 Task: See all articles on billing & payments.
Action: Mouse moved to (707, 68)
Screenshot: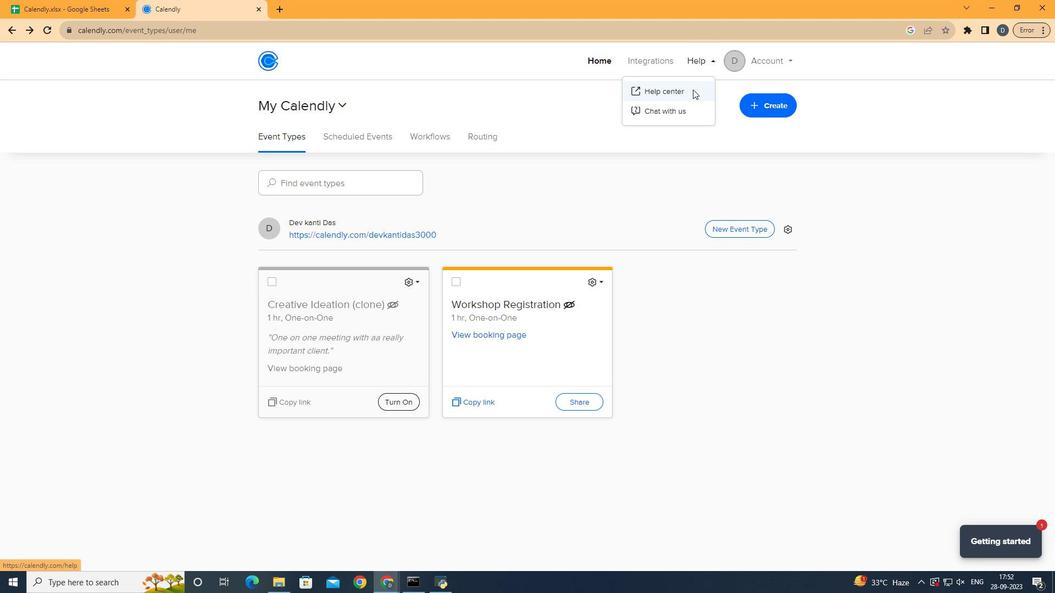 
Action: Mouse pressed left at (707, 68)
Screenshot: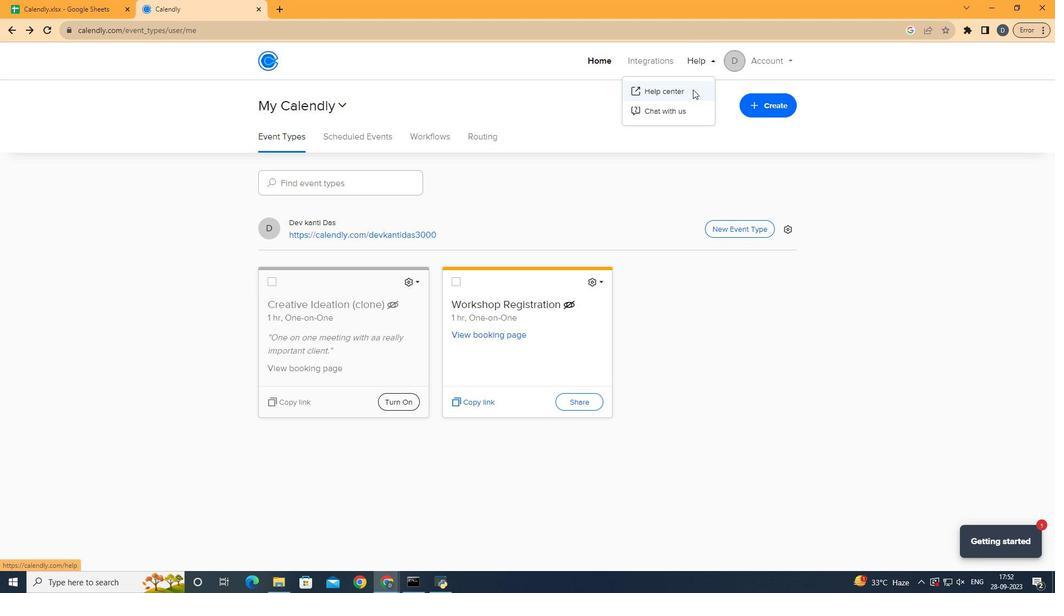 
Action: Mouse moved to (693, 89)
Screenshot: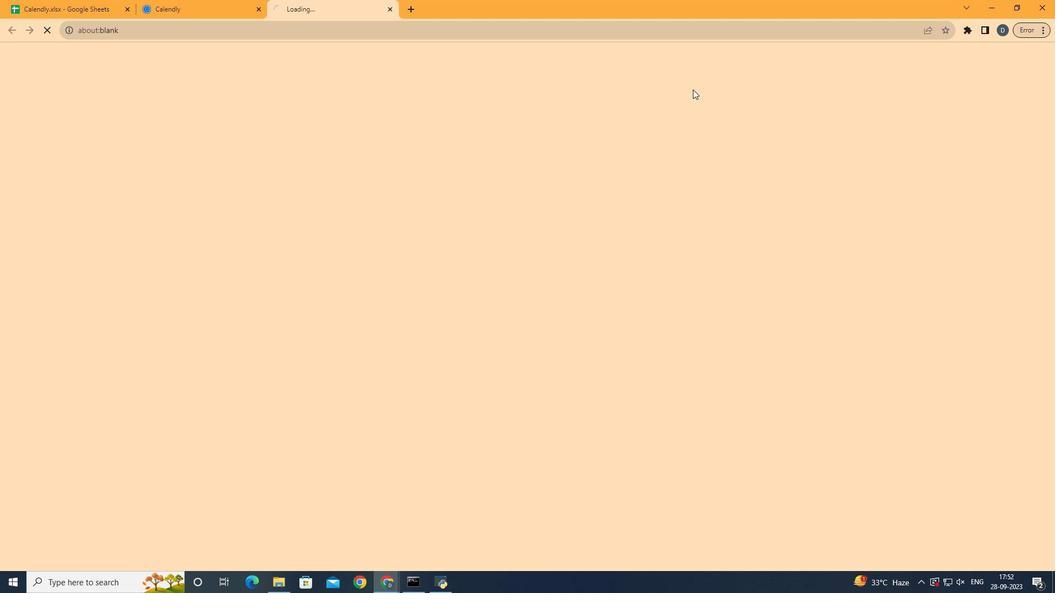 
Action: Mouse pressed left at (693, 89)
Screenshot: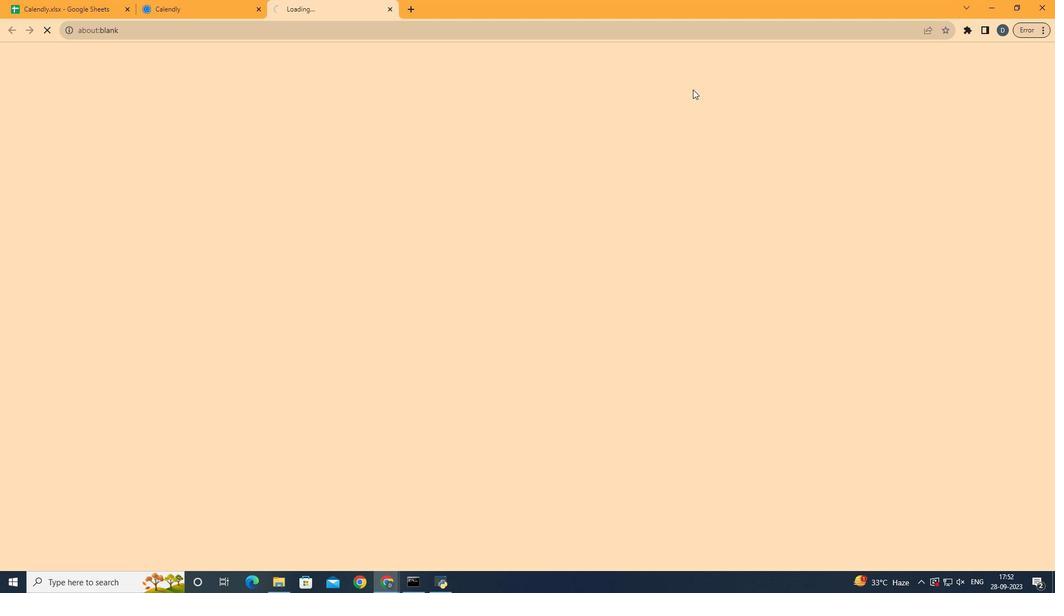 
Action: Mouse moved to (703, 252)
Screenshot: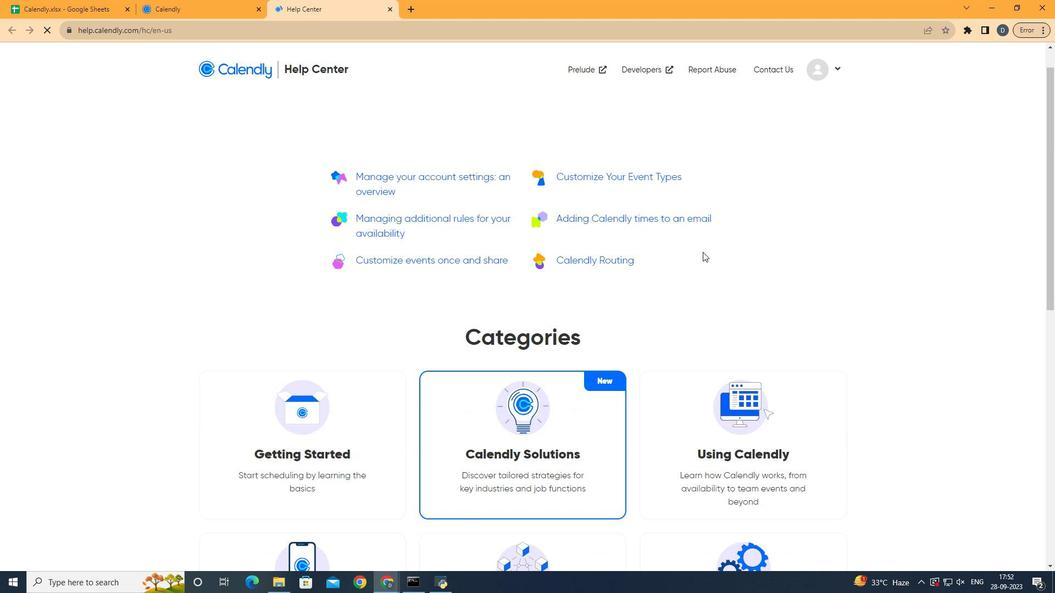 
Action: Mouse scrolled (703, 251) with delta (0, 0)
Screenshot: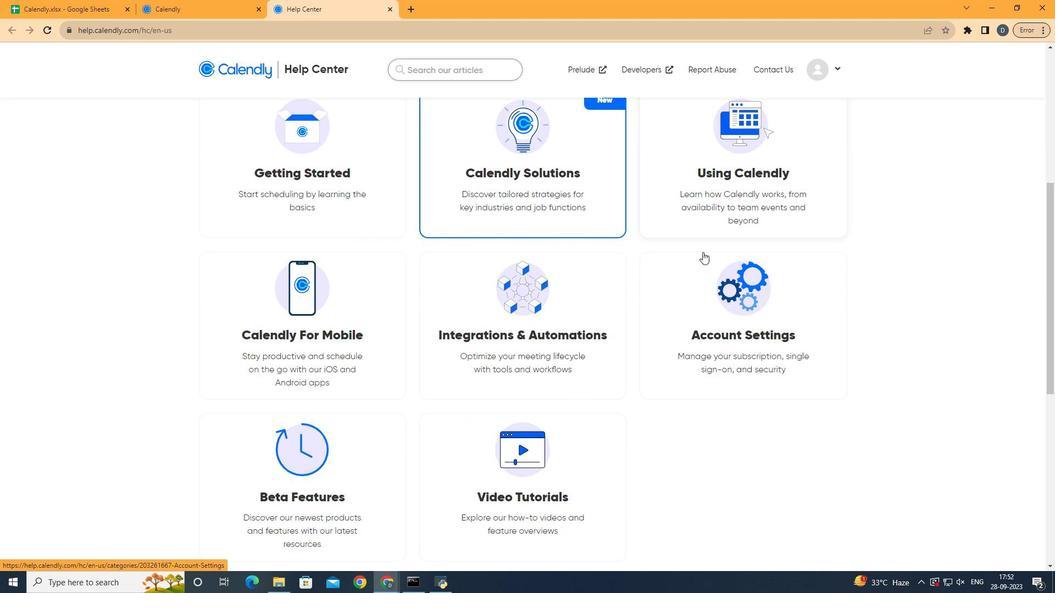 
Action: Mouse scrolled (703, 251) with delta (0, 0)
Screenshot: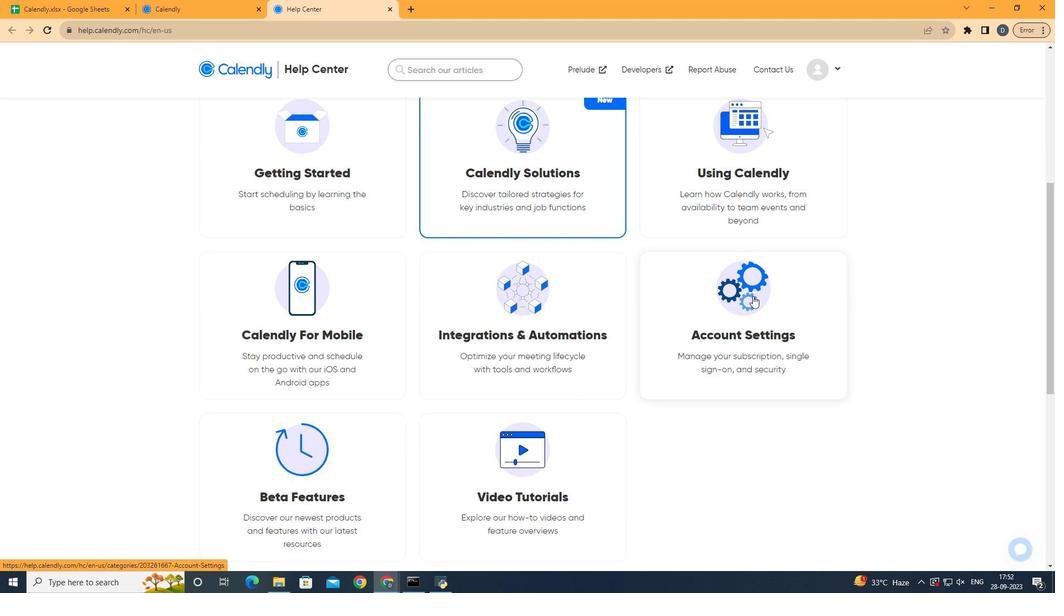 
Action: Mouse scrolled (703, 251) with delta (0, 0)
Screenshot: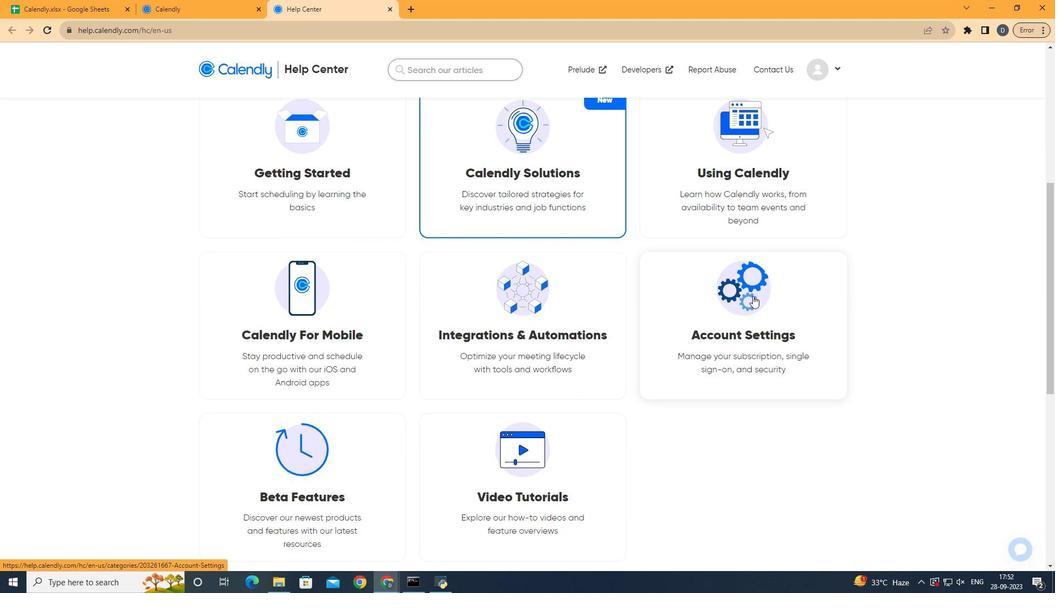 
Action: Mouse scrolled (703, 251) with delta (0, 0)
Screenshot: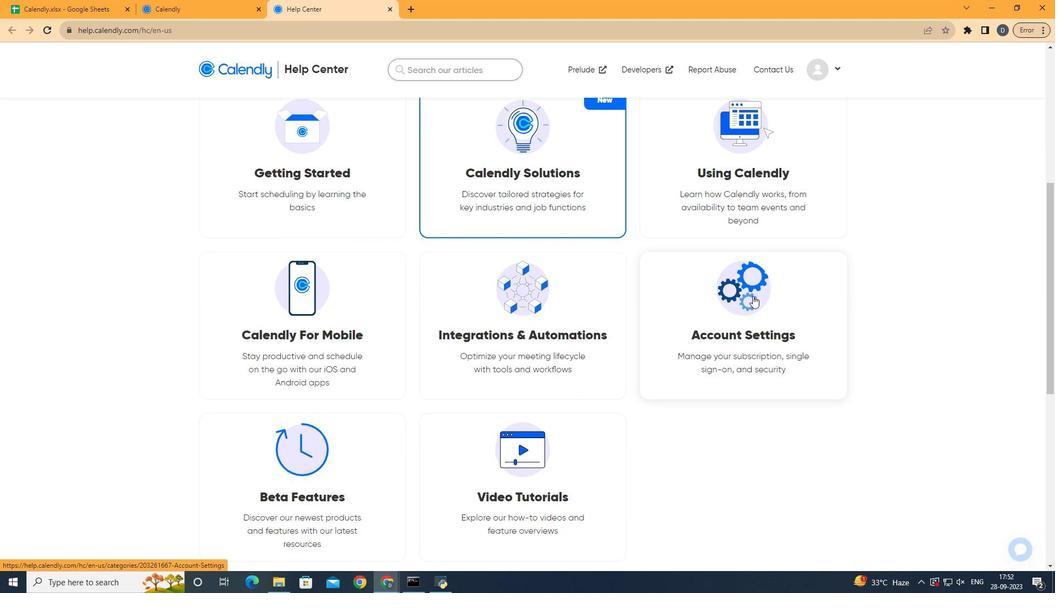 
Action: Mouse scrolled (703, 251) with delta (0, 0)
Screenshot: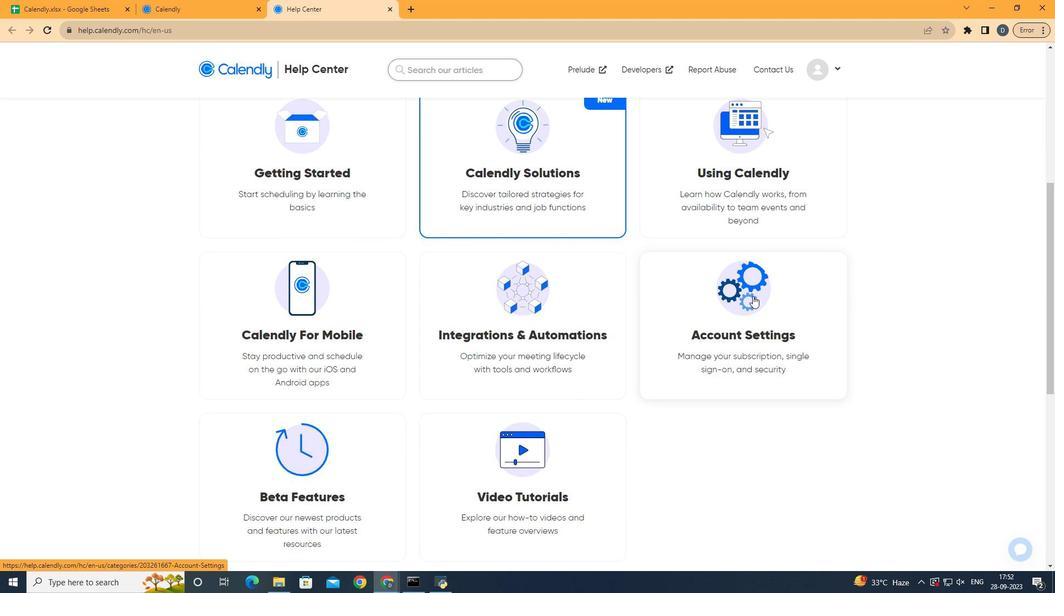 
Action: Mouse scrolled (703, 251) with delta (0, 0)
Screenshot: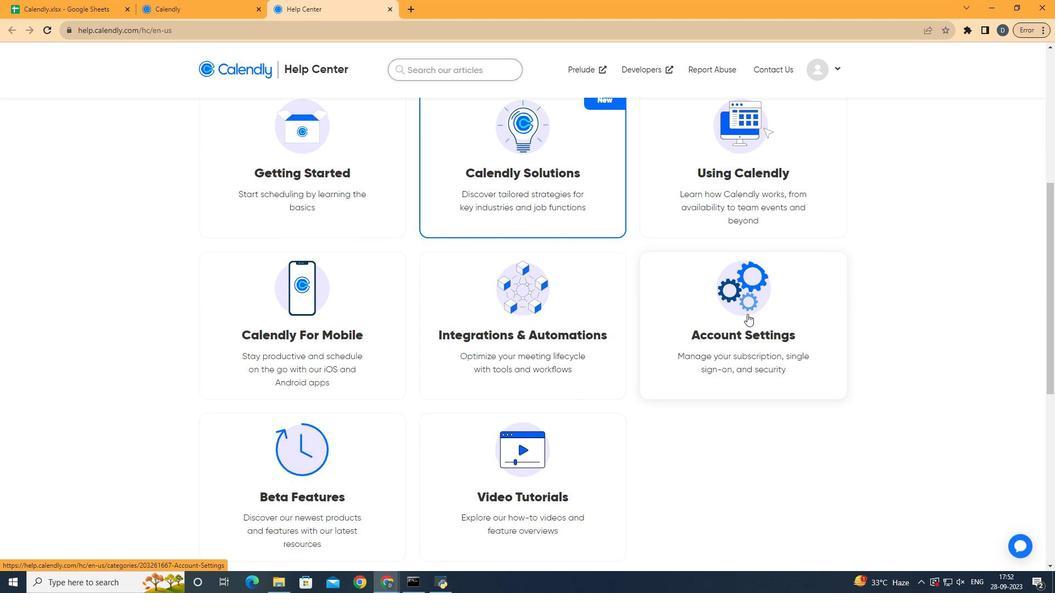 
Action: Mouse moved to (744, 322)
Screenshot: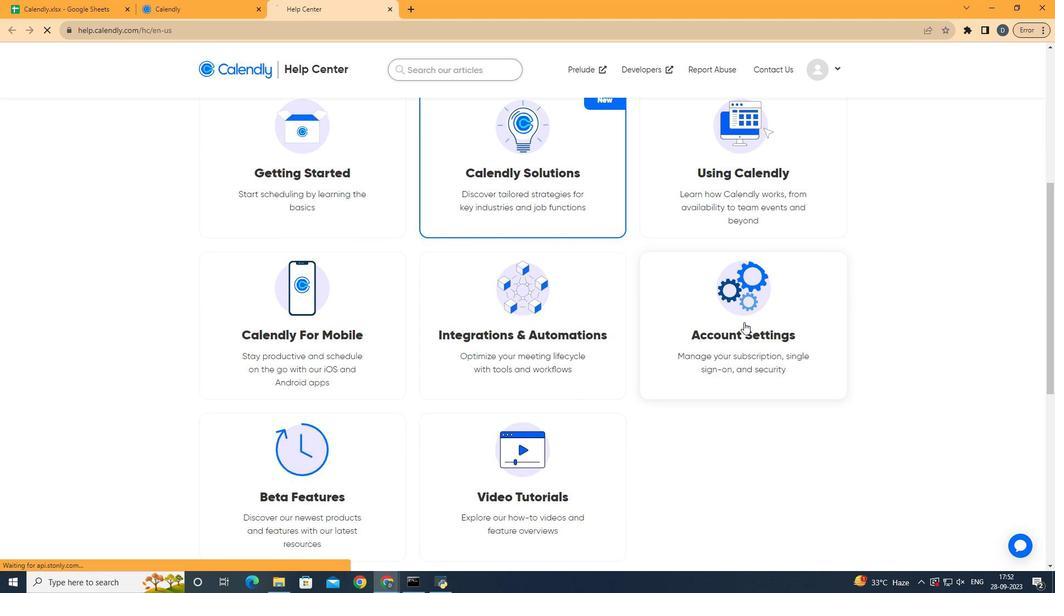 
Action: Mouse pressed left at (744, 322)
Screenshot: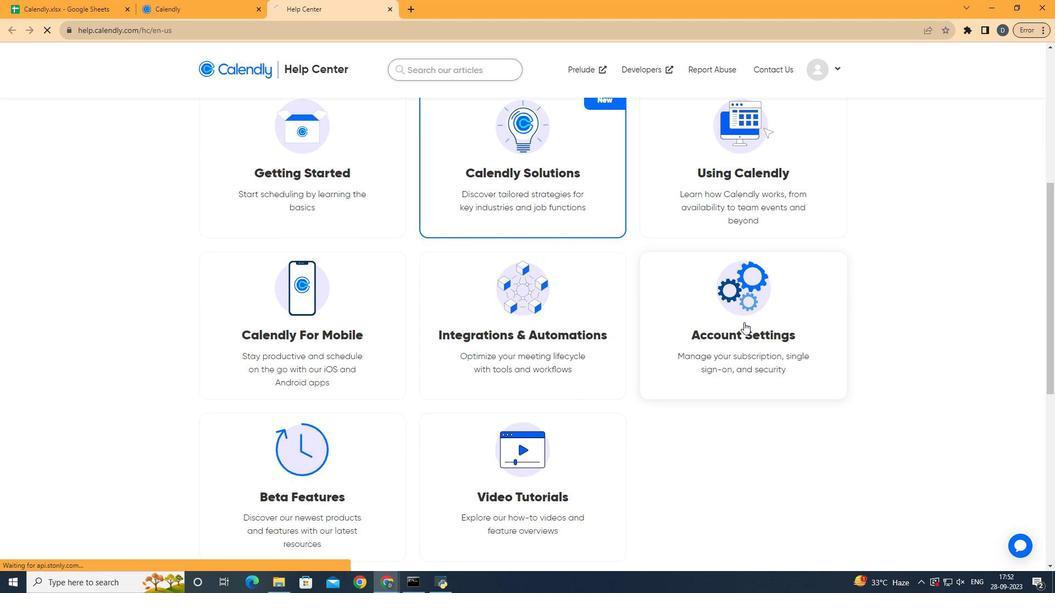 
Action: Mouse moved to (743, 322)
Screenshot: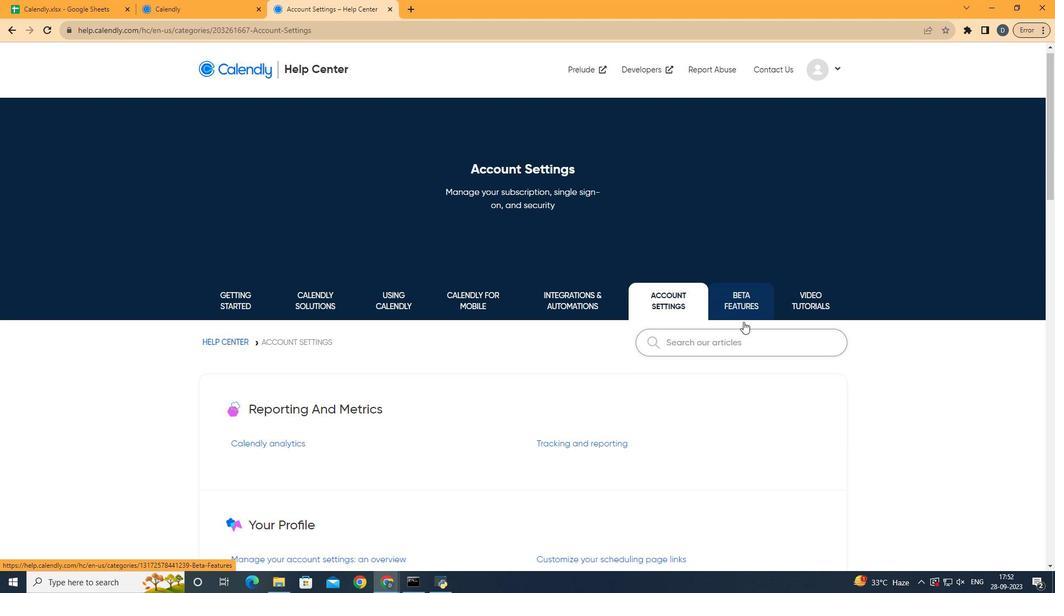 
Action: Mouse scrolled (743, 321) with delta (0, 0)
Screenshot: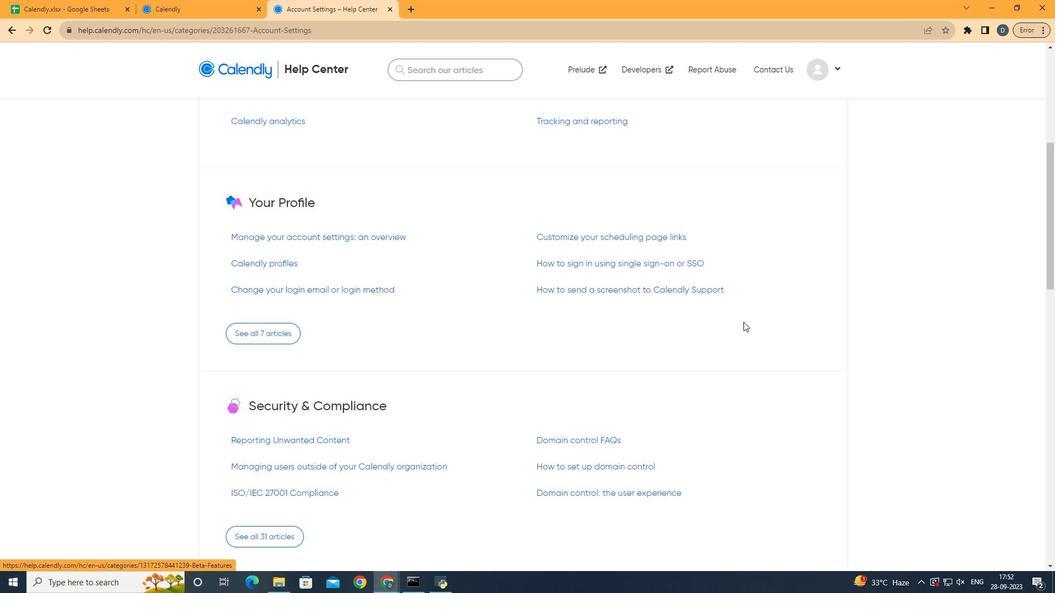 
Action: Mouse scrolled (743, 321) with delta (0, 0)
Screenshot: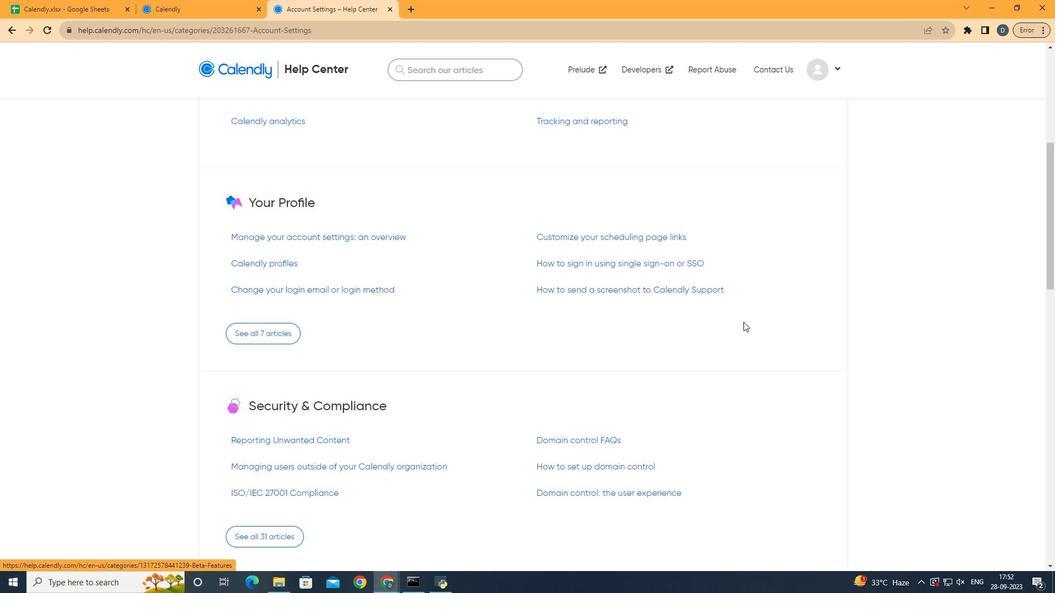 
Action: Mouse scrolled (743, 321) with delta (0, 0)
Screenshot: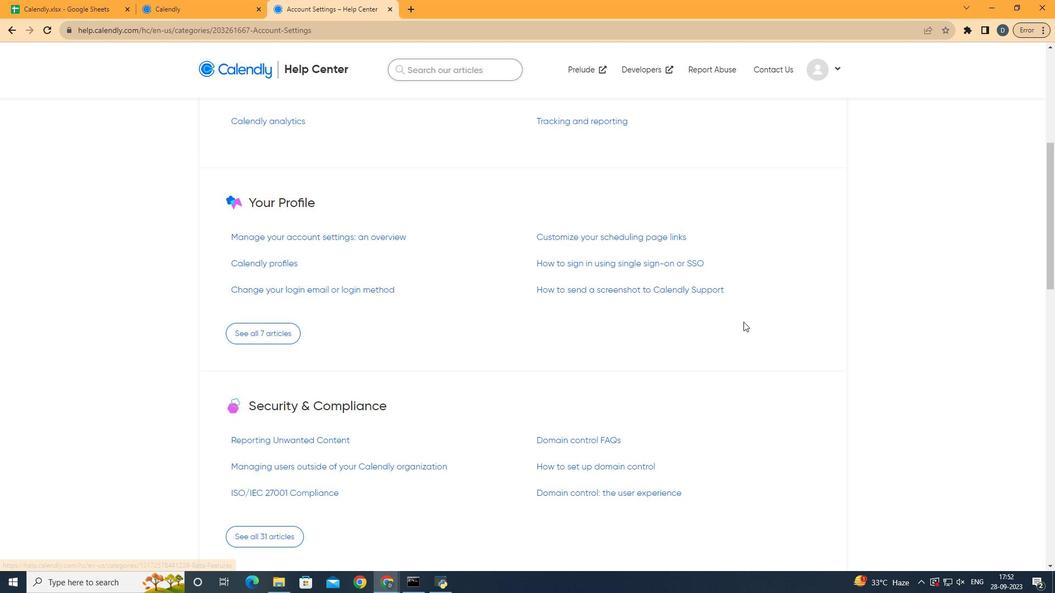 
Action: Mouse scrolled (743, 321) with delta (0, 0)
Screenshot: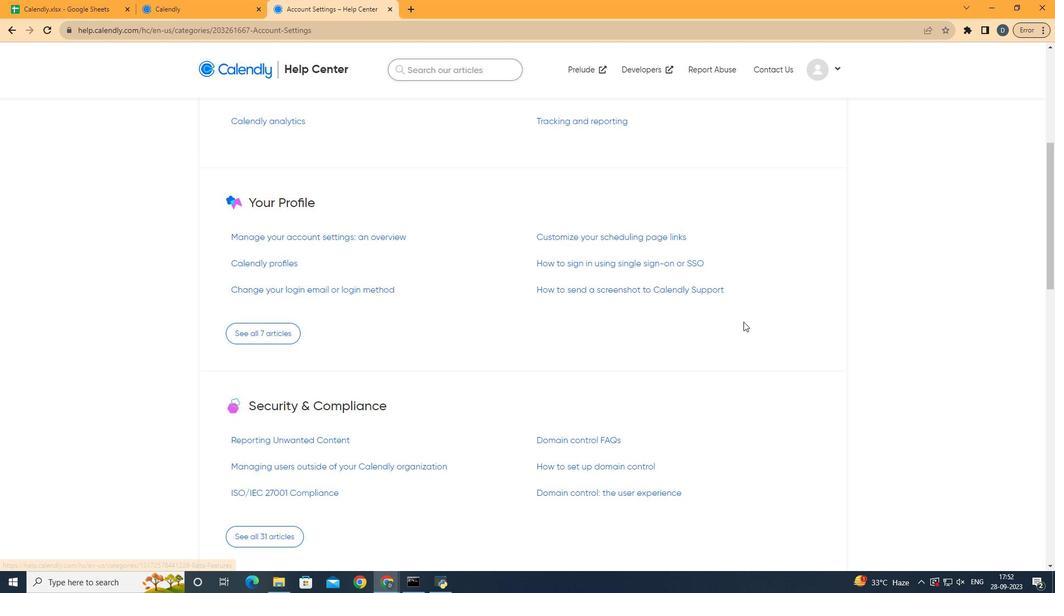 
Action: Mouse scrolled (743, 321) with delta (0, 0)
Screenshot: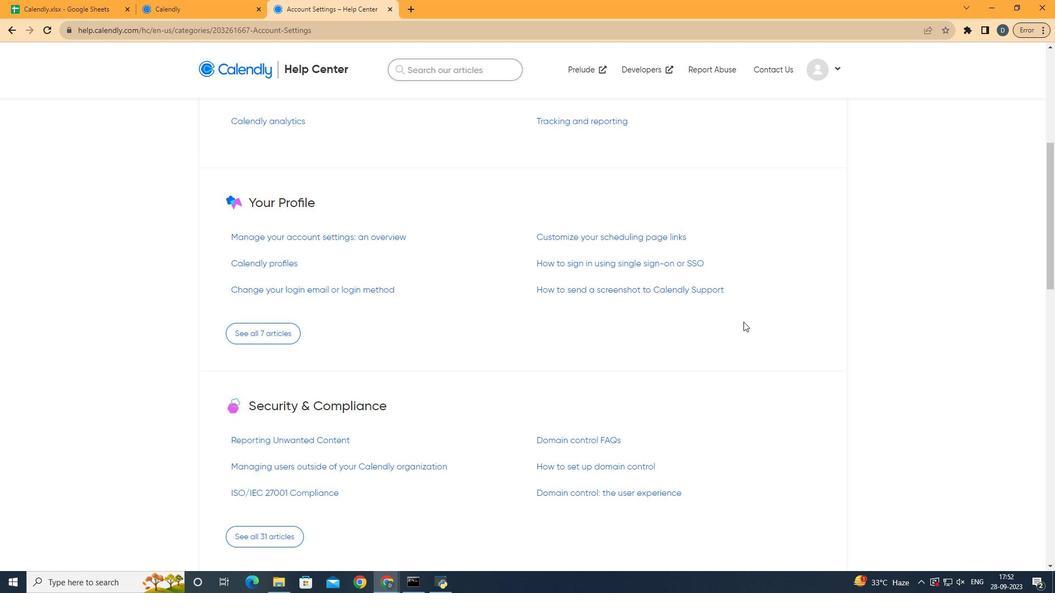 
Action: Mouse scrolled (743, 321) with delta (0, 0)
Screenshot: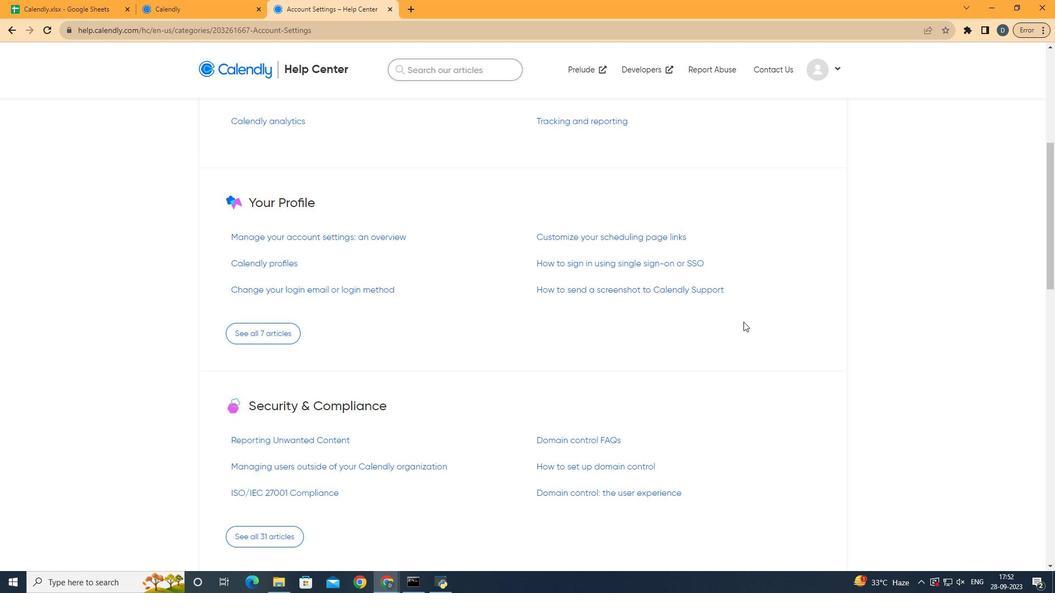 
Action: Mouse scrolled (743, 321) with delta (0, 0)
Screenshot: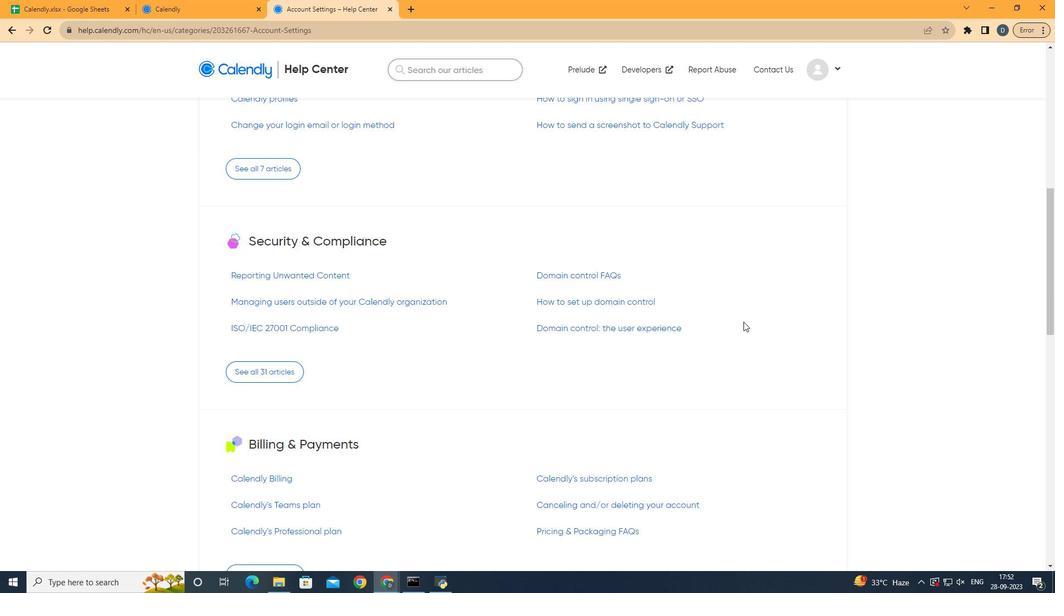 
Action: Mouse scrolled (743, 321) with delta (0, 0)
Screenshot: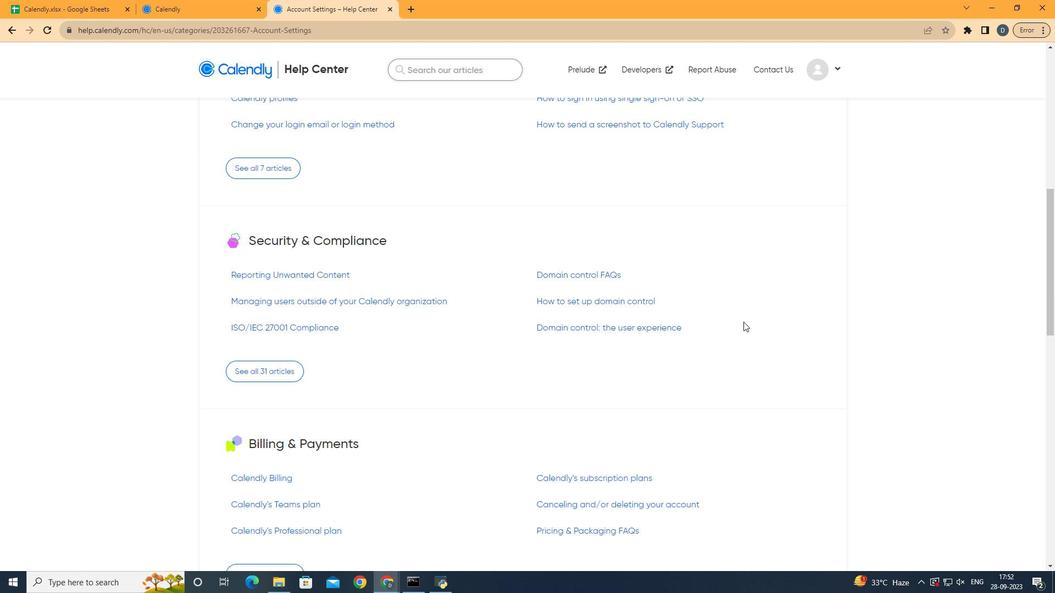 
Action: Mouse scrolled (743, 321) with delta (0, 0)
Screenshot: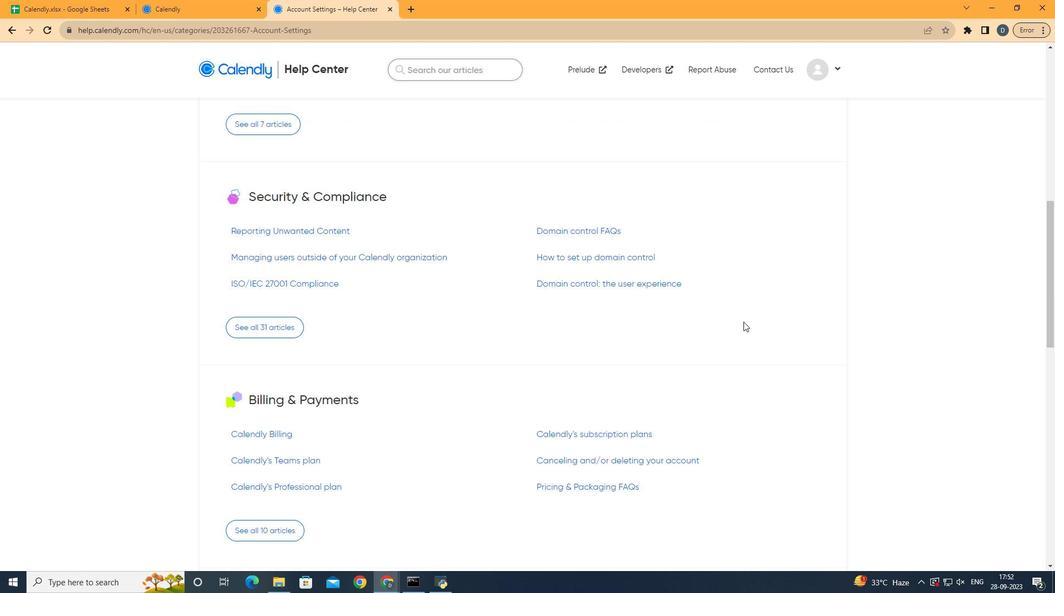 
Action: Mouse scrolled (743, 321) with delta (0, 0)
Screenshot: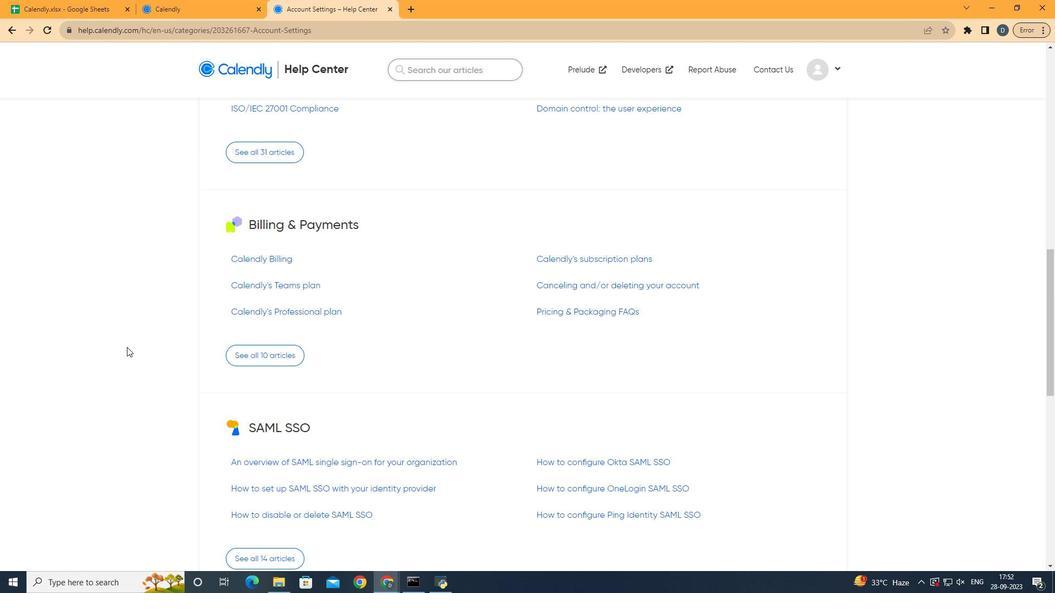 
Action: Mouse scrolled (743, 321) with delta (0, 0)
Screenshot: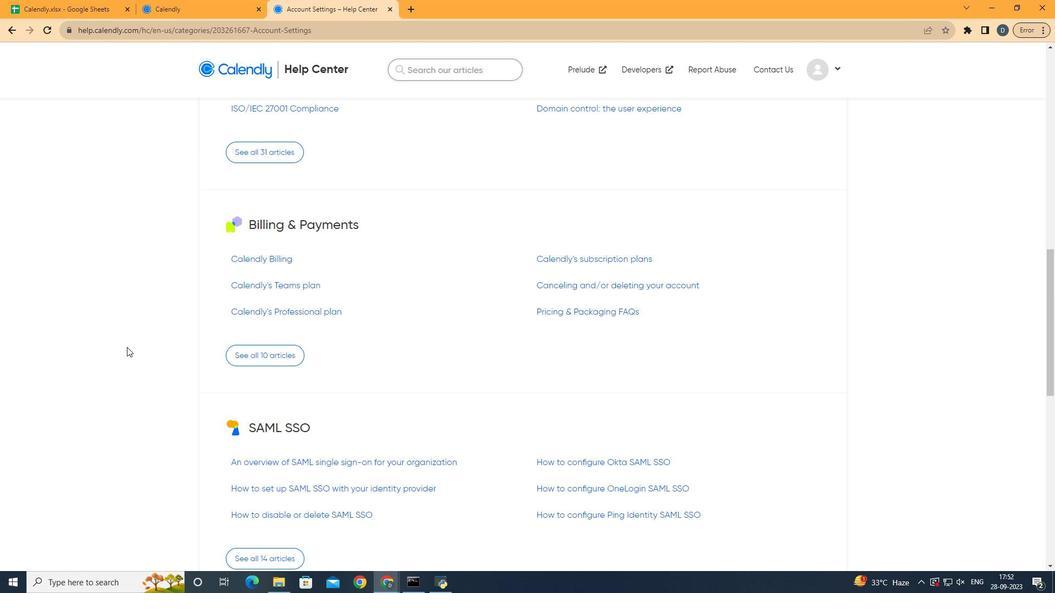 
Action: Mouse scrolled (743, 321) with delta (0, 0)
Screenshot: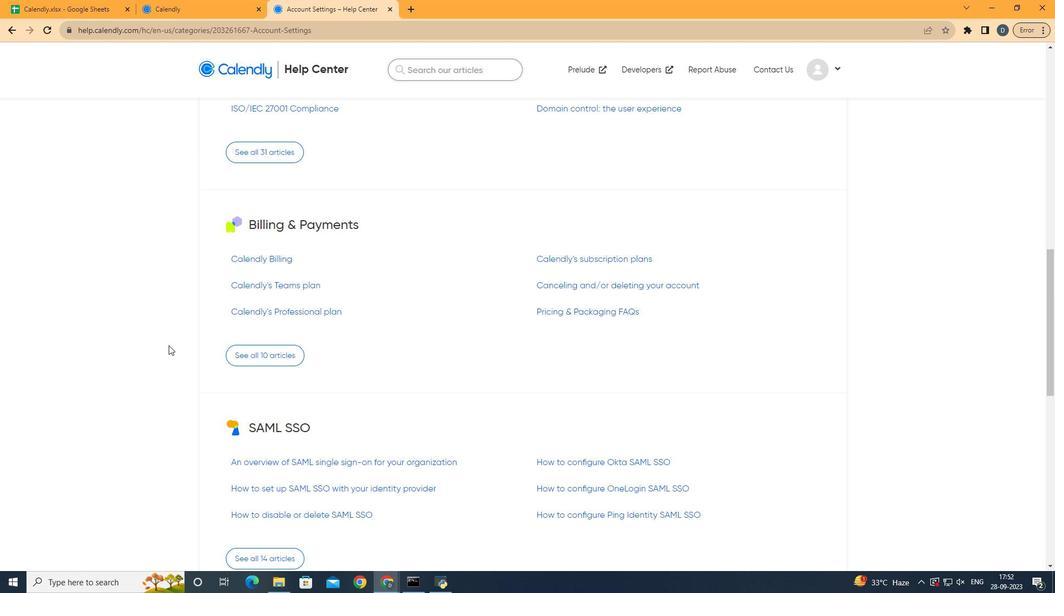 
Action: Mouse scrolled (743, 321) with delta (0, 0)
Screenshot: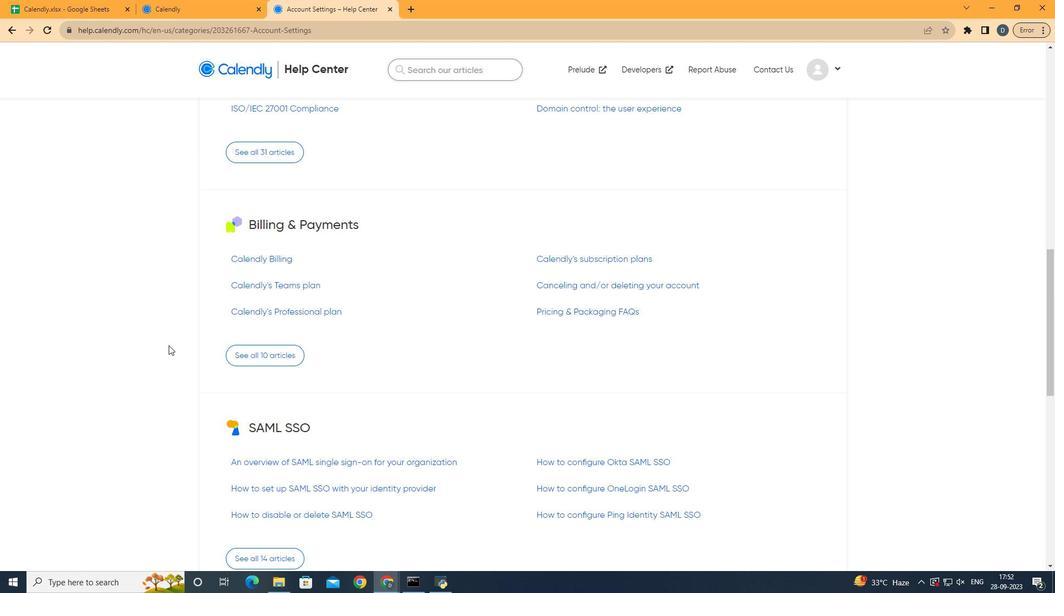 
Action: Mouse moved to (253, 361)
Screenshot: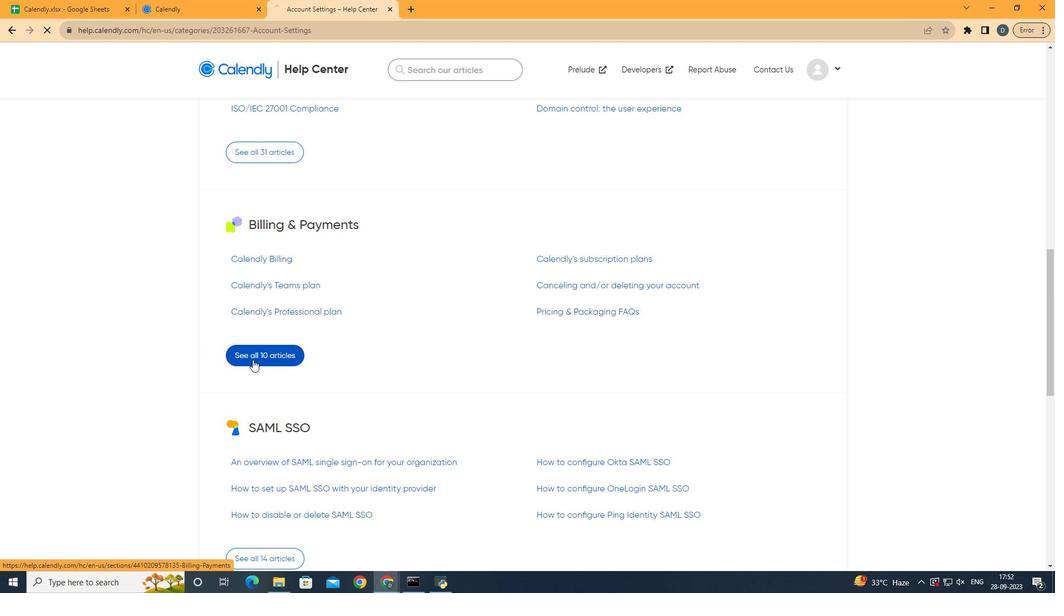 
Action: Mouse pressed left at (253, 361)
Screenshot: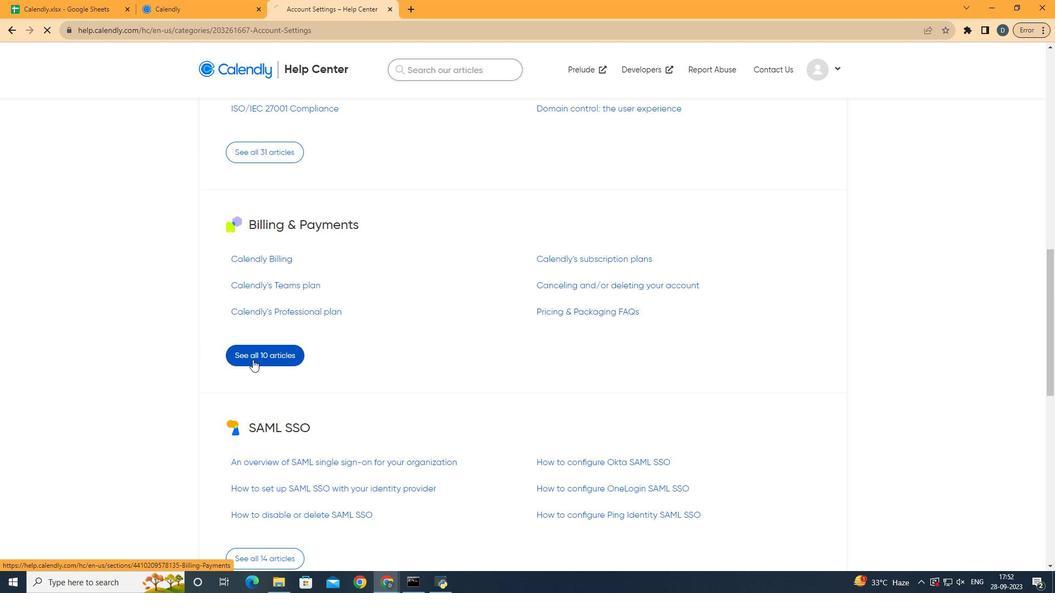 
Action: Mouse moved to (457, 352)
Screenshot: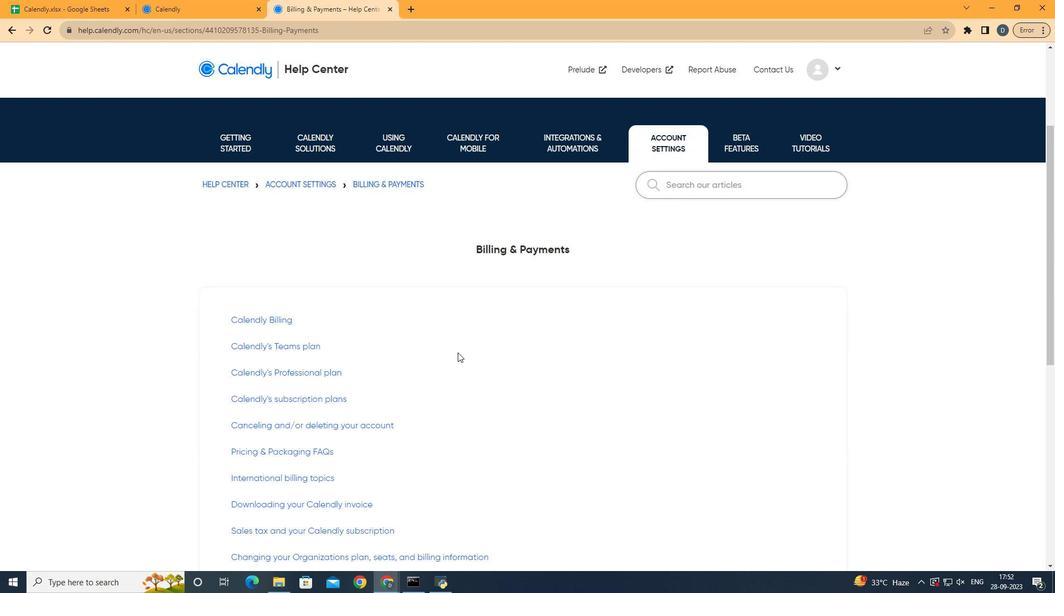 
Action: Mouse scrolled (457, 352) with delta (0, 0)
Screenshot: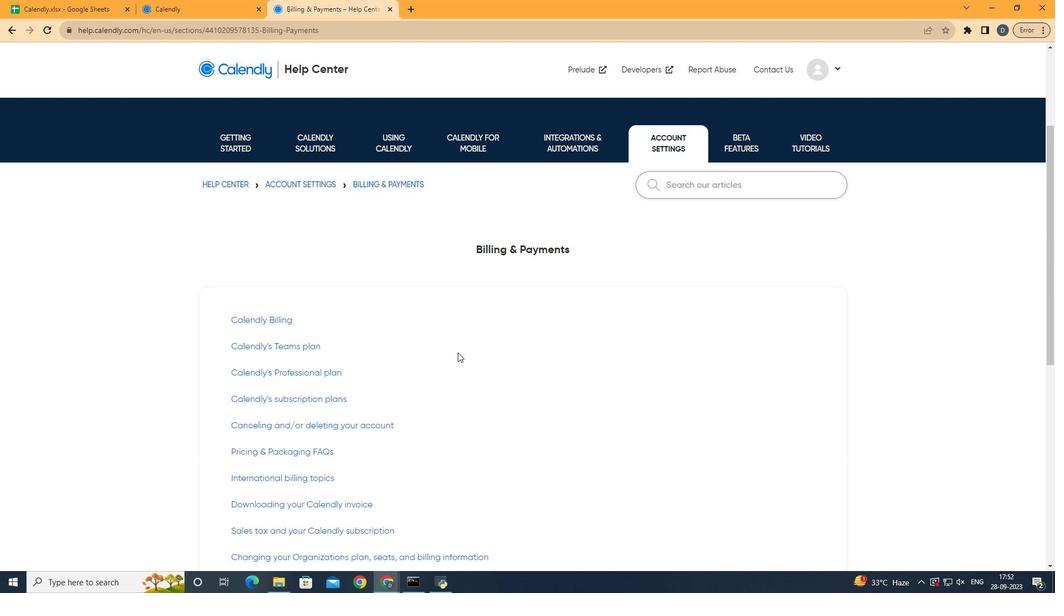
Action: Mouse scrolled (457, 352) with delta (0, 0)
Screenshot: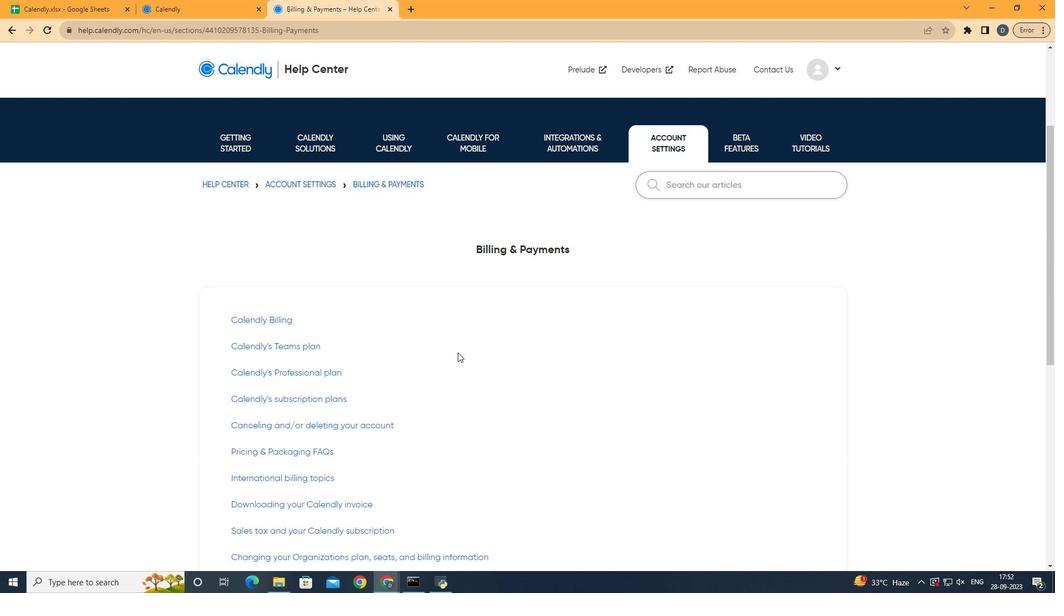 
Action: Mouse scrolled (457, 352) with delta (0, 0)
Screenshot: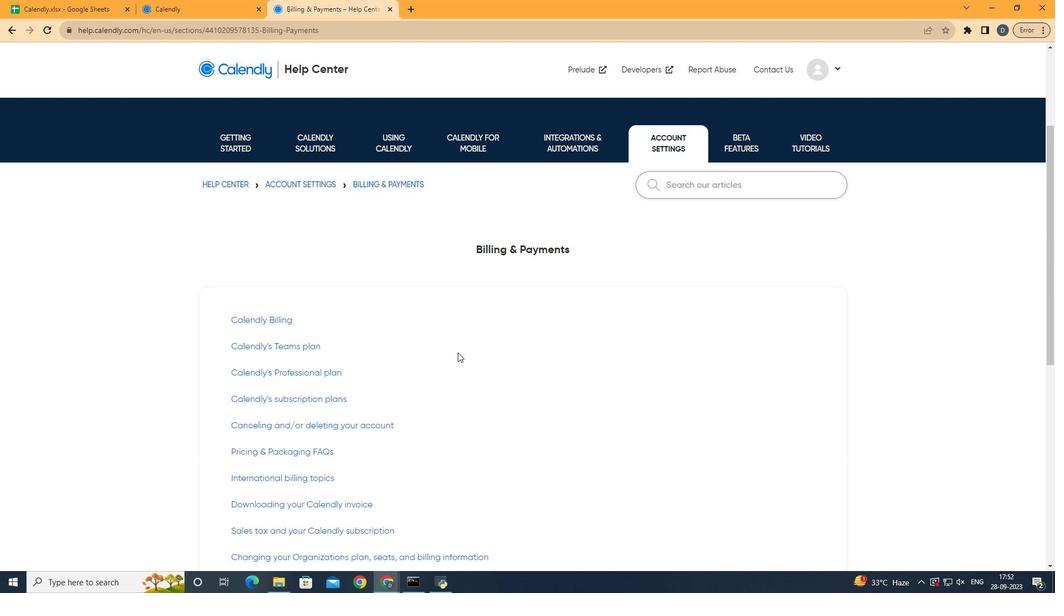 
Action: Mouse scrolled (457, 352) with delta (0, 0)
Screenshot: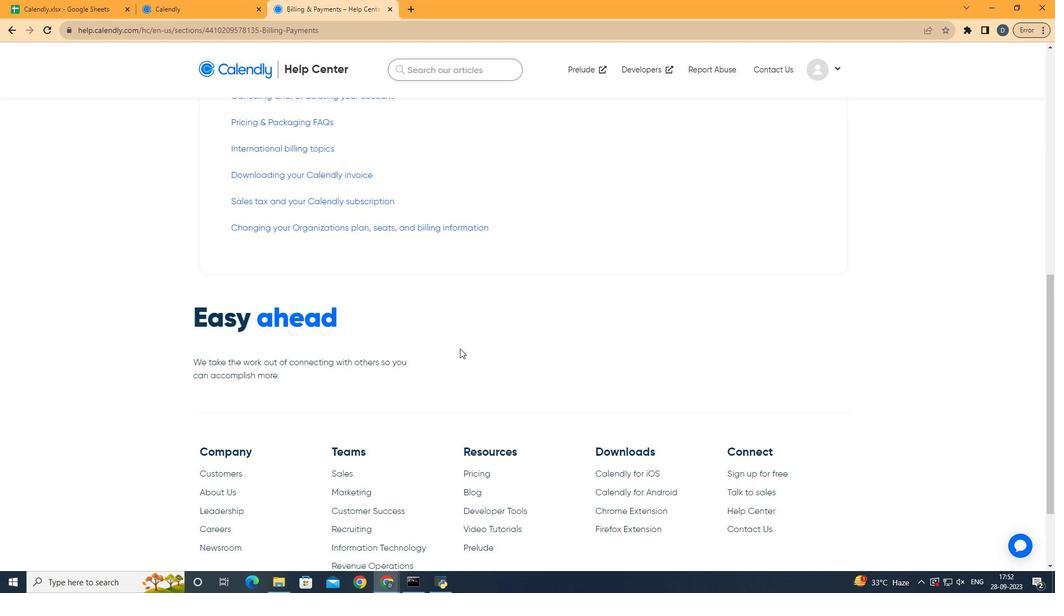 
Action: Mouse scrolled (457, 352) with delta (0, 0)
Screenshot: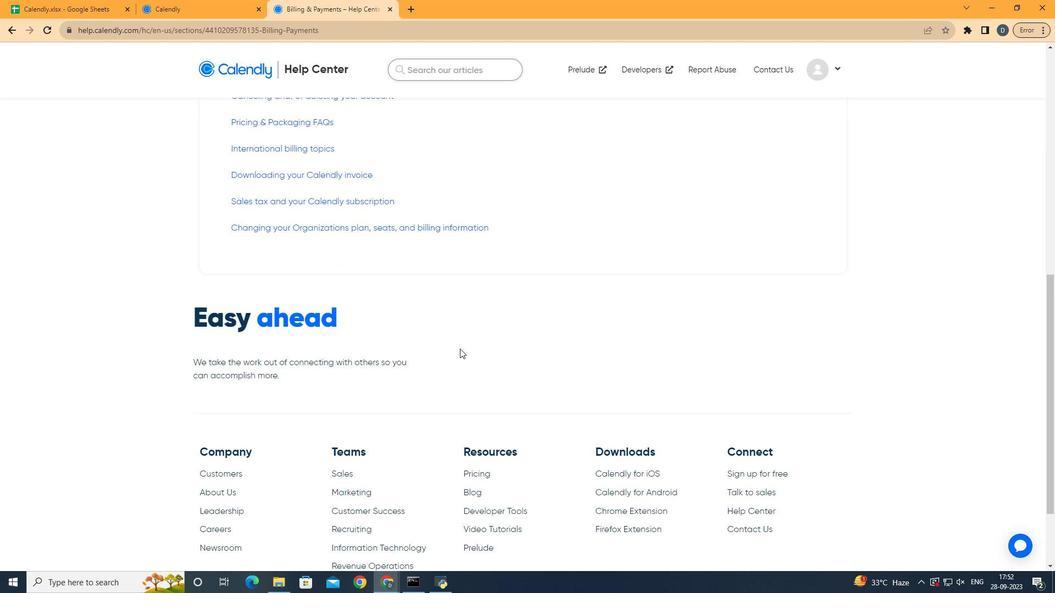 
Action: Mouse scrolled (457, 352) with delta (0, 0)
Screenshot: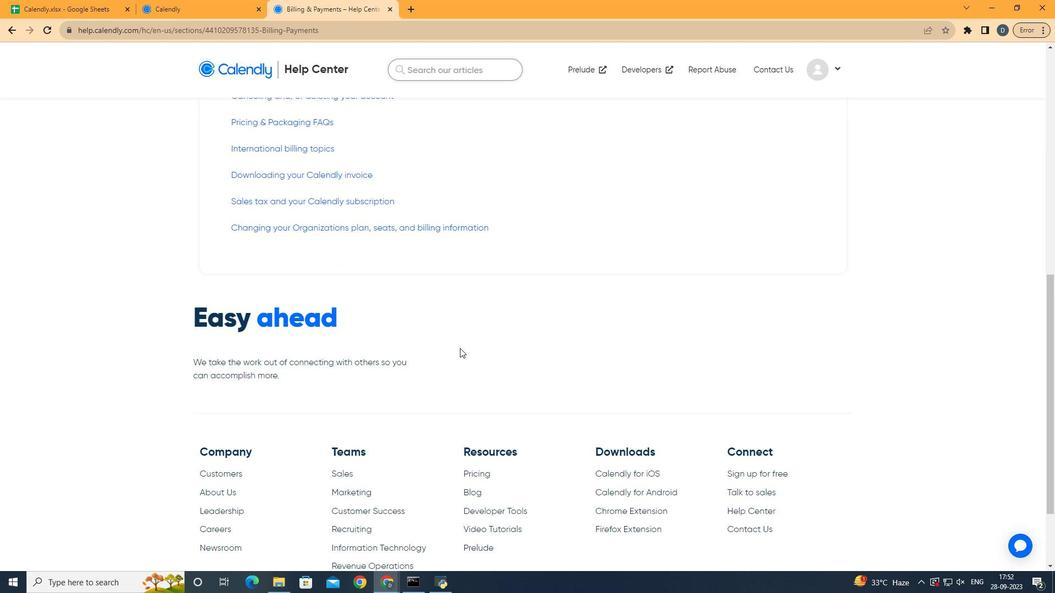 
Action: Mouse moved to (457, 351)
Screenshot: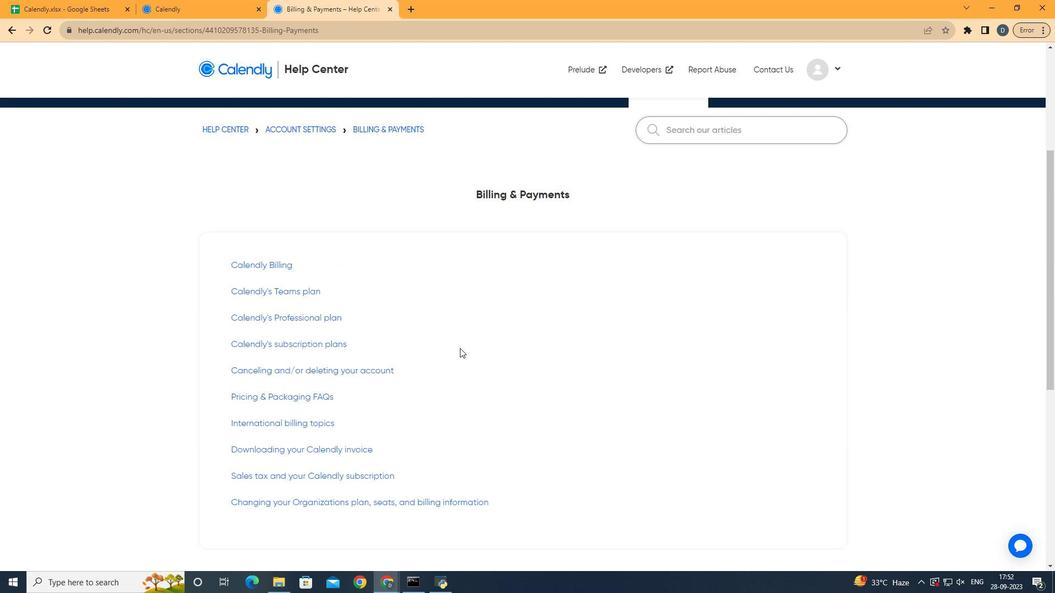 
Action: Mouse scrolled (457, 351) with delta (0, 0)
Screenshot: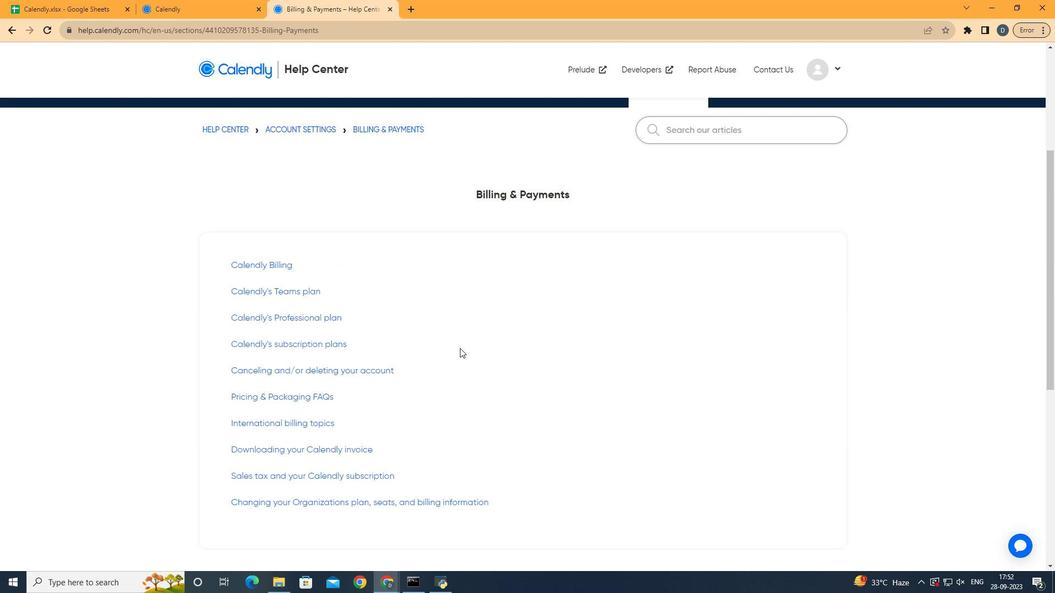
Action: Mouse scrolled (457, 351) with delta (0, 0)
Screenshot: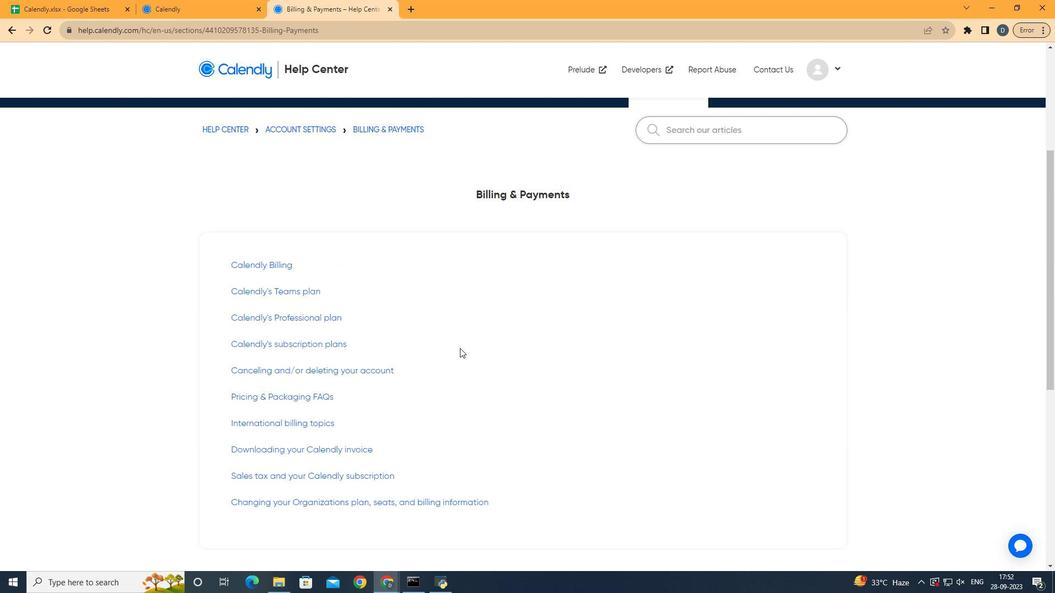 
Action: Mouse scrolled (457, 351) with delta (0, 0)
Screenshot: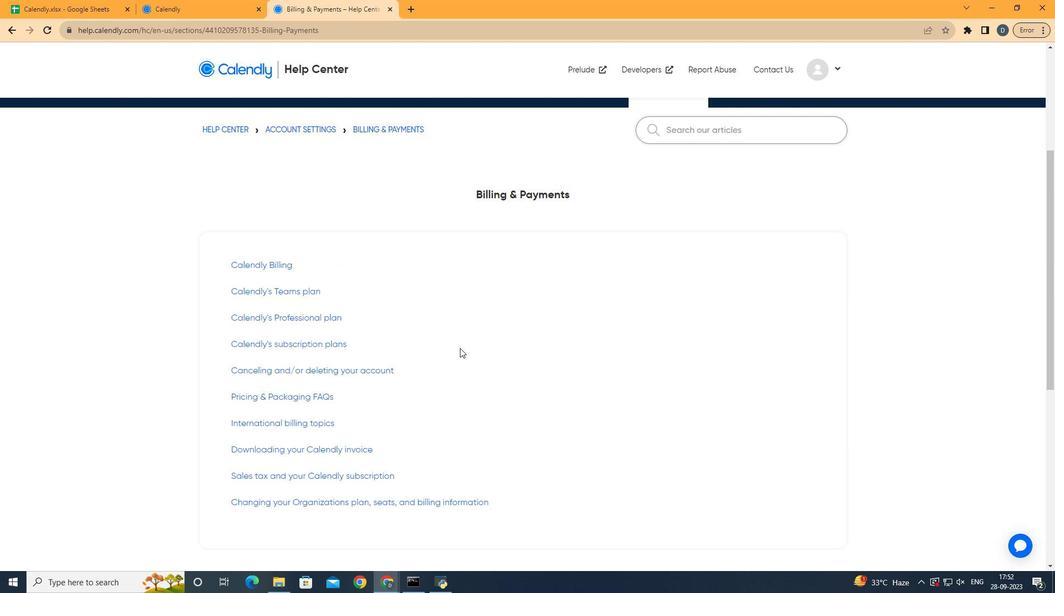 
Action: Mouse moved to (460, 348)
Screenshot: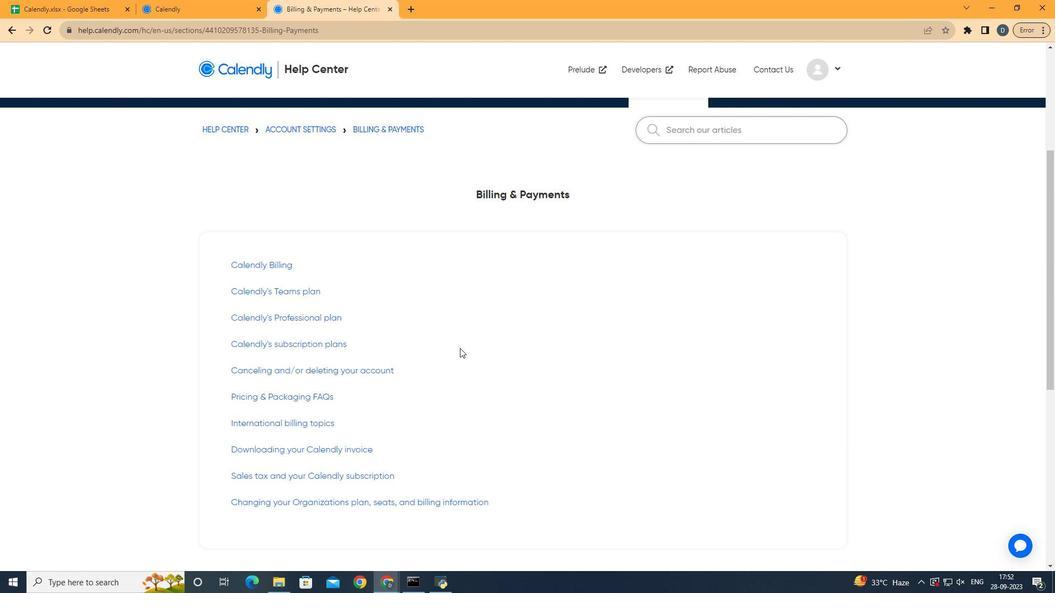 
Action: Mouse scrolled (460, 349) with delta (0, 0)
Screenshot: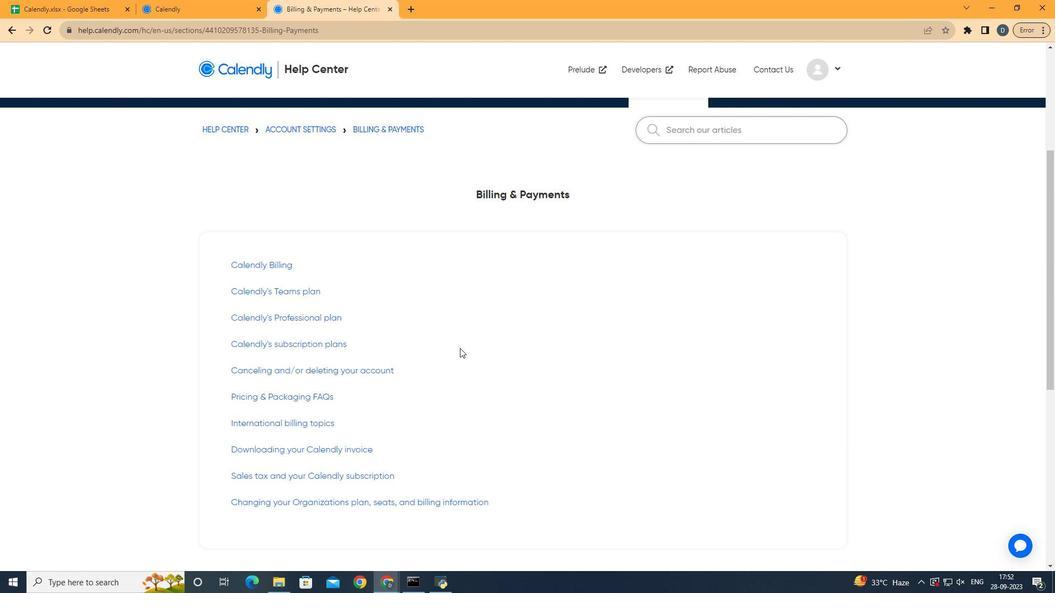 
Action: Mouse scrolled (460, 349) with delta (0, 0)
Screenshot: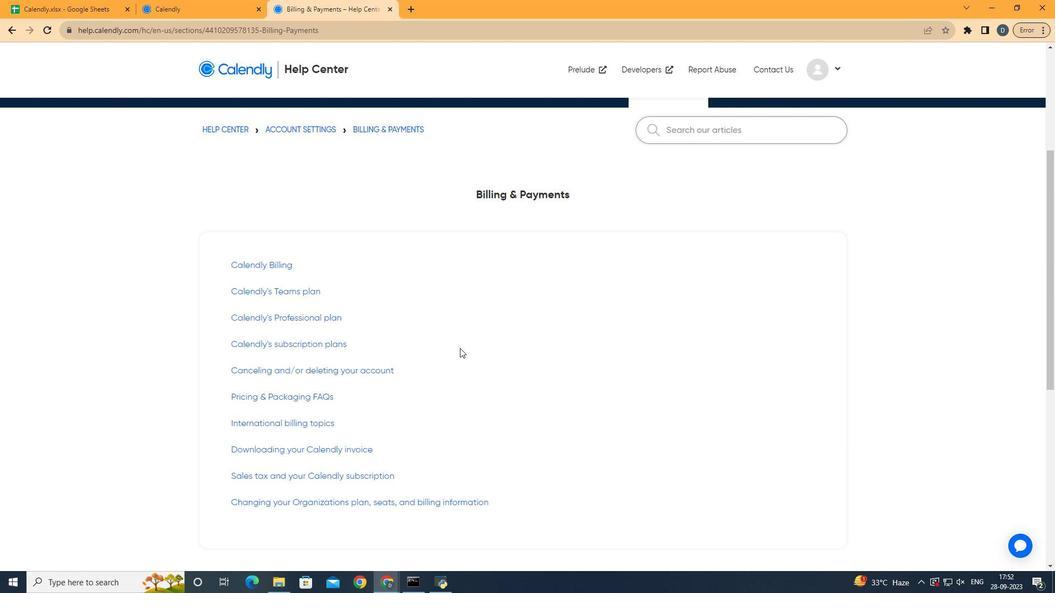 
Action: Mouse scrolled (460, 349) with delta (0, 0)
Screenshot: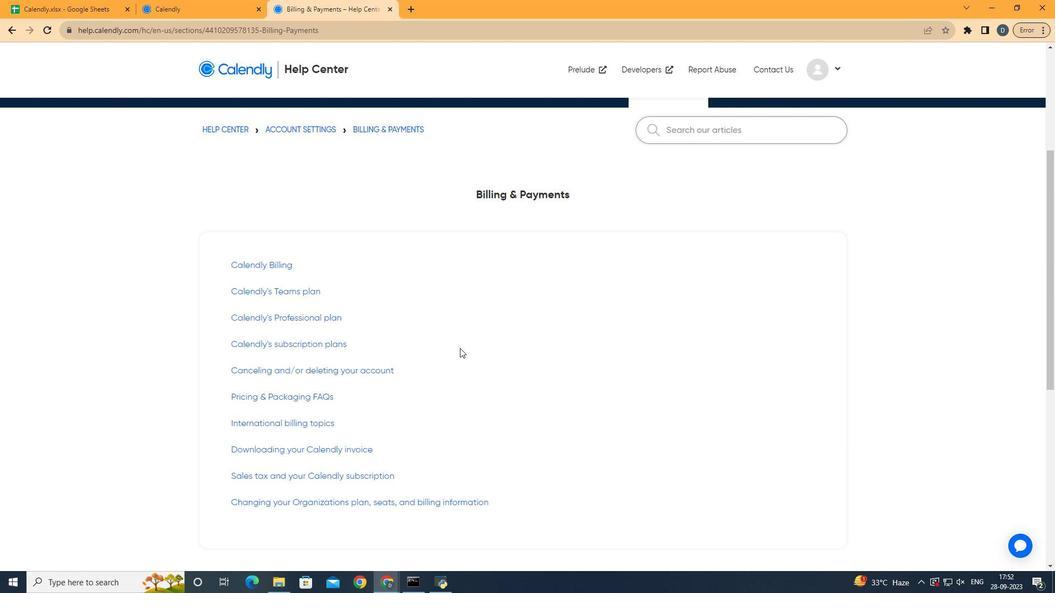 
Action: Mouse scrolled (460, 349) with delta (0, 0)
Screenshot: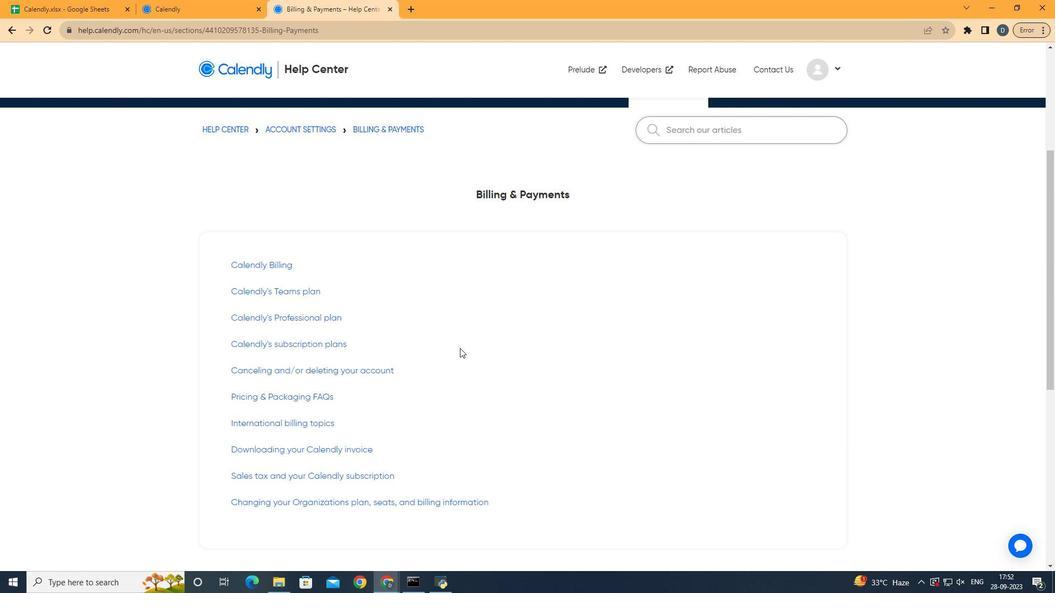 
Action: Mouse scrolled (460, 349) with delta (0, 0)
Screenshot: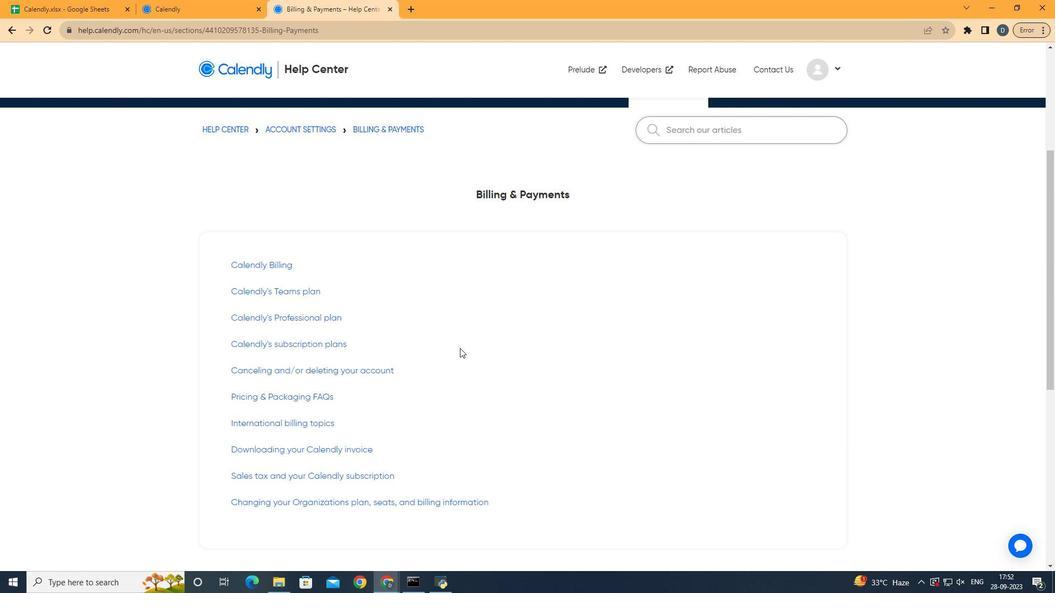 
